 Task: Check the schedule for the "F1 Series".
Action: Mouse moved to (247, 457)
Screenshot: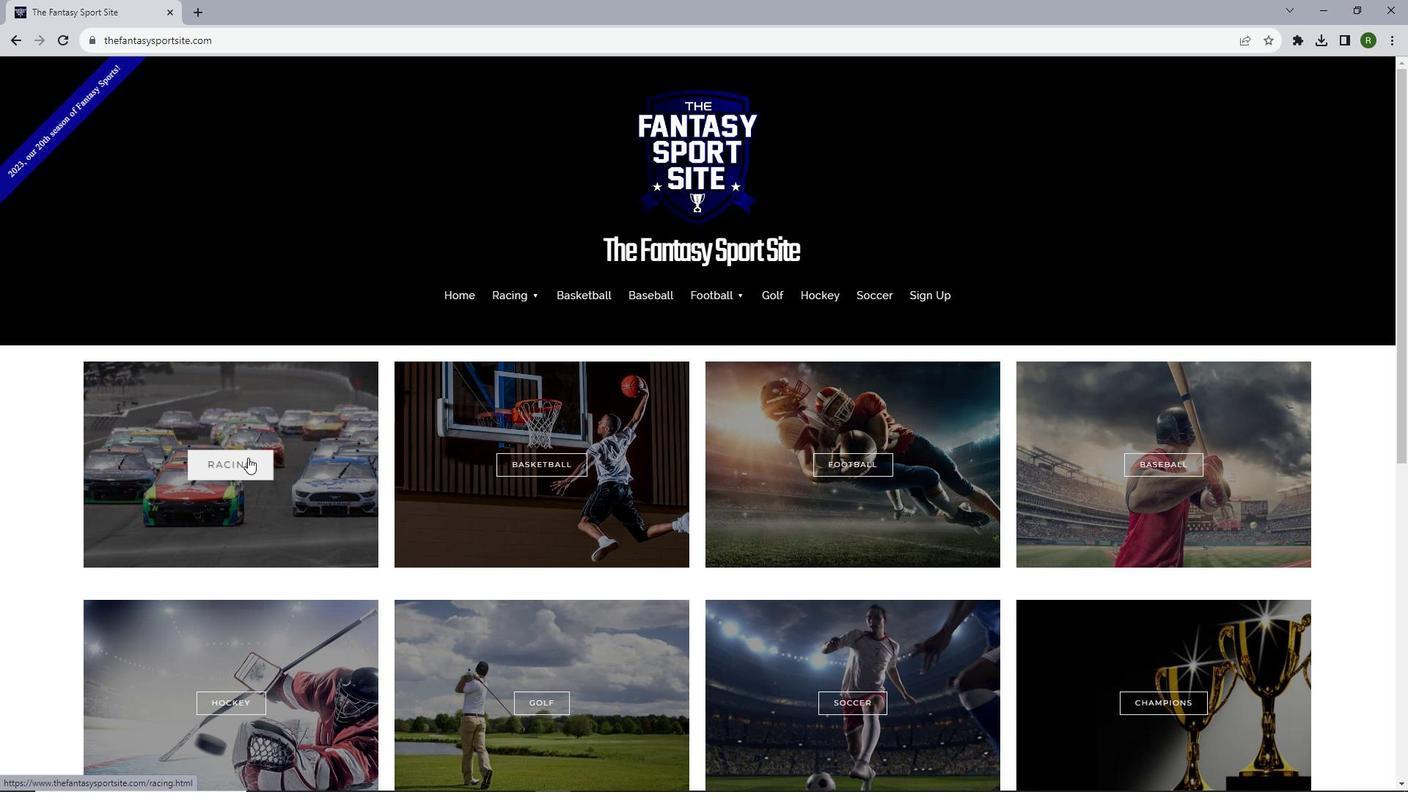 
Action: Mouse pressed left at (247, 457)
Screenshot: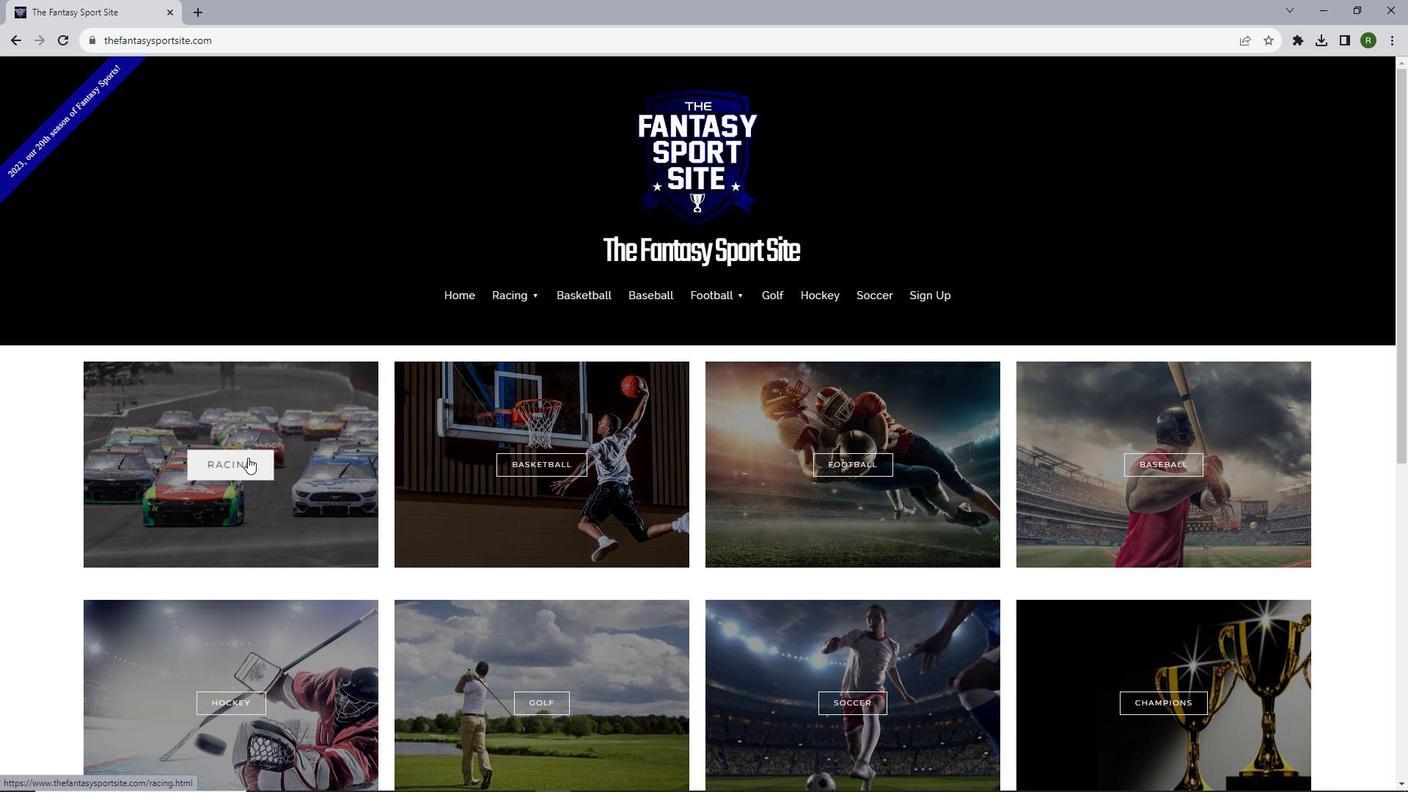 
Action: Mouse moved to (578, 434)
Screenshot: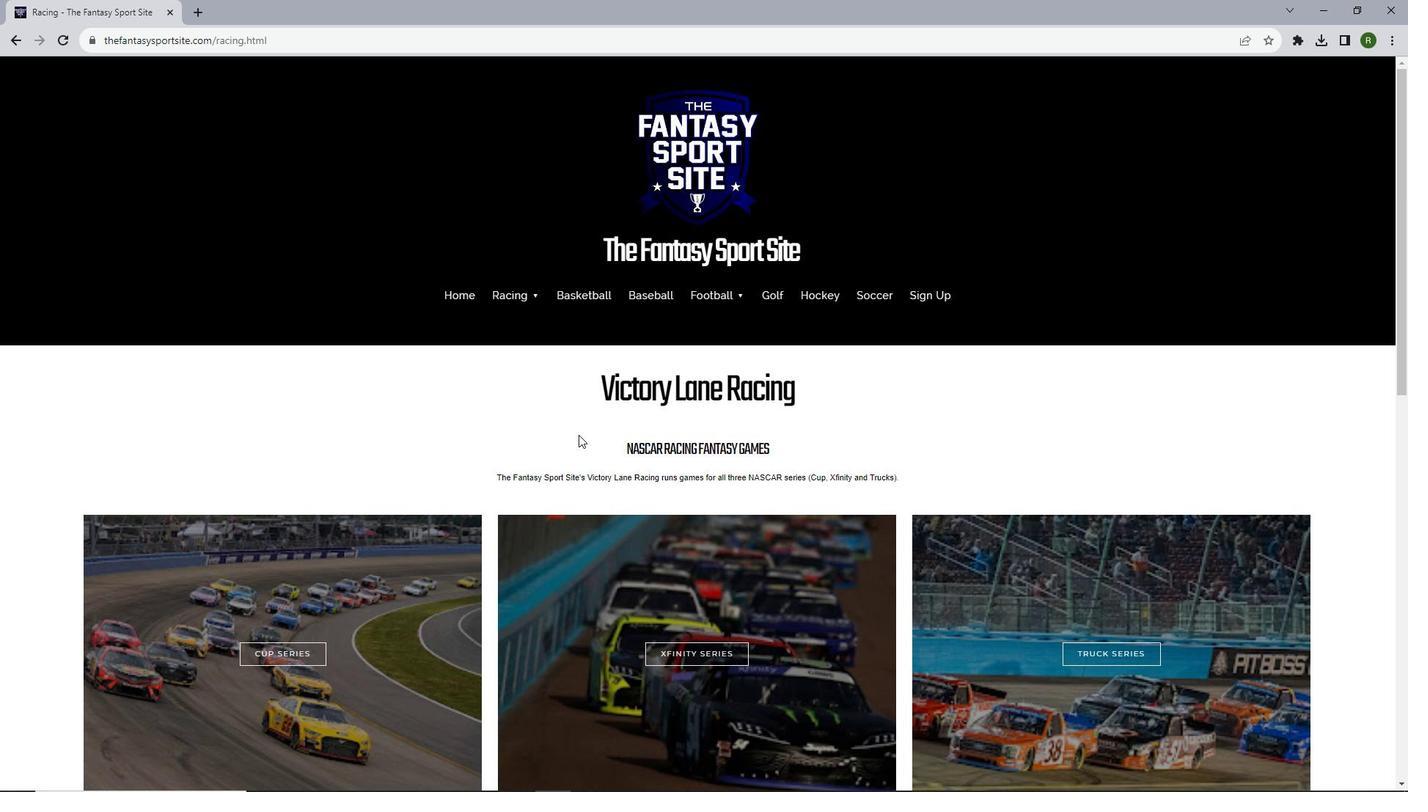 
Action: Mouse scrolled (578, 434) with delta (0, 0)
Screenshot: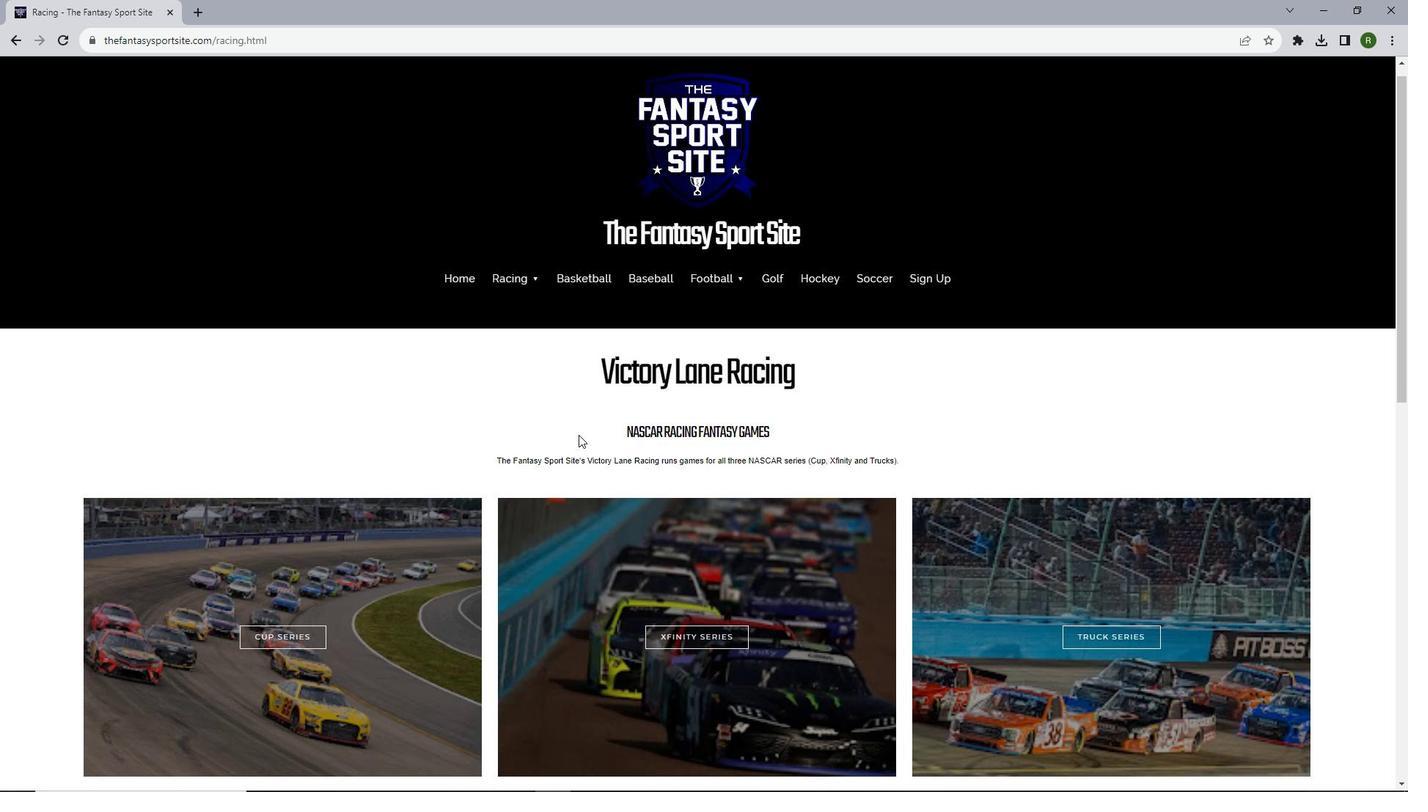 
Action: Mouse scrolled (578, 434) with delta (0, 0)
Screenshot: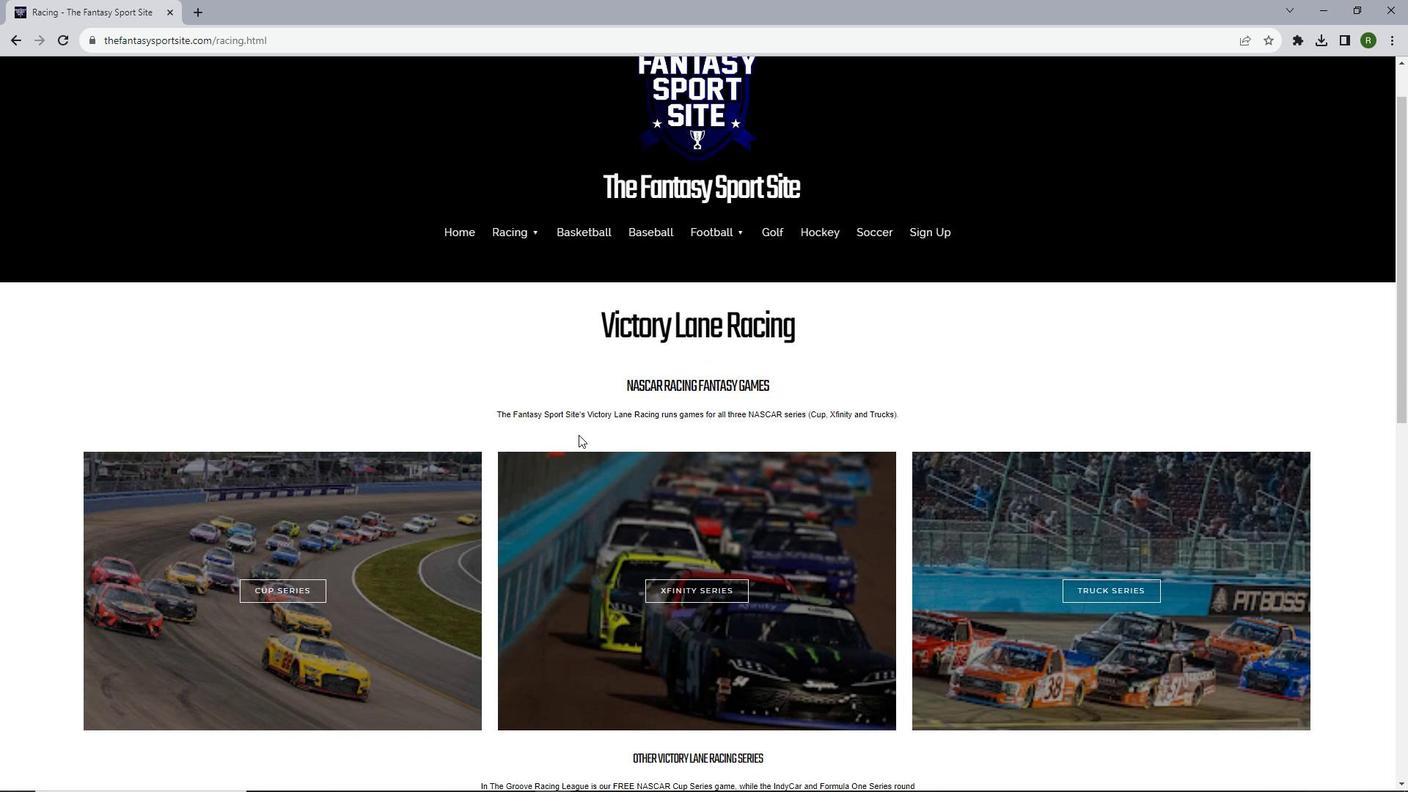 
Action: Mouse scrolled (578, 434) with delta (0, 0)
Screenshot: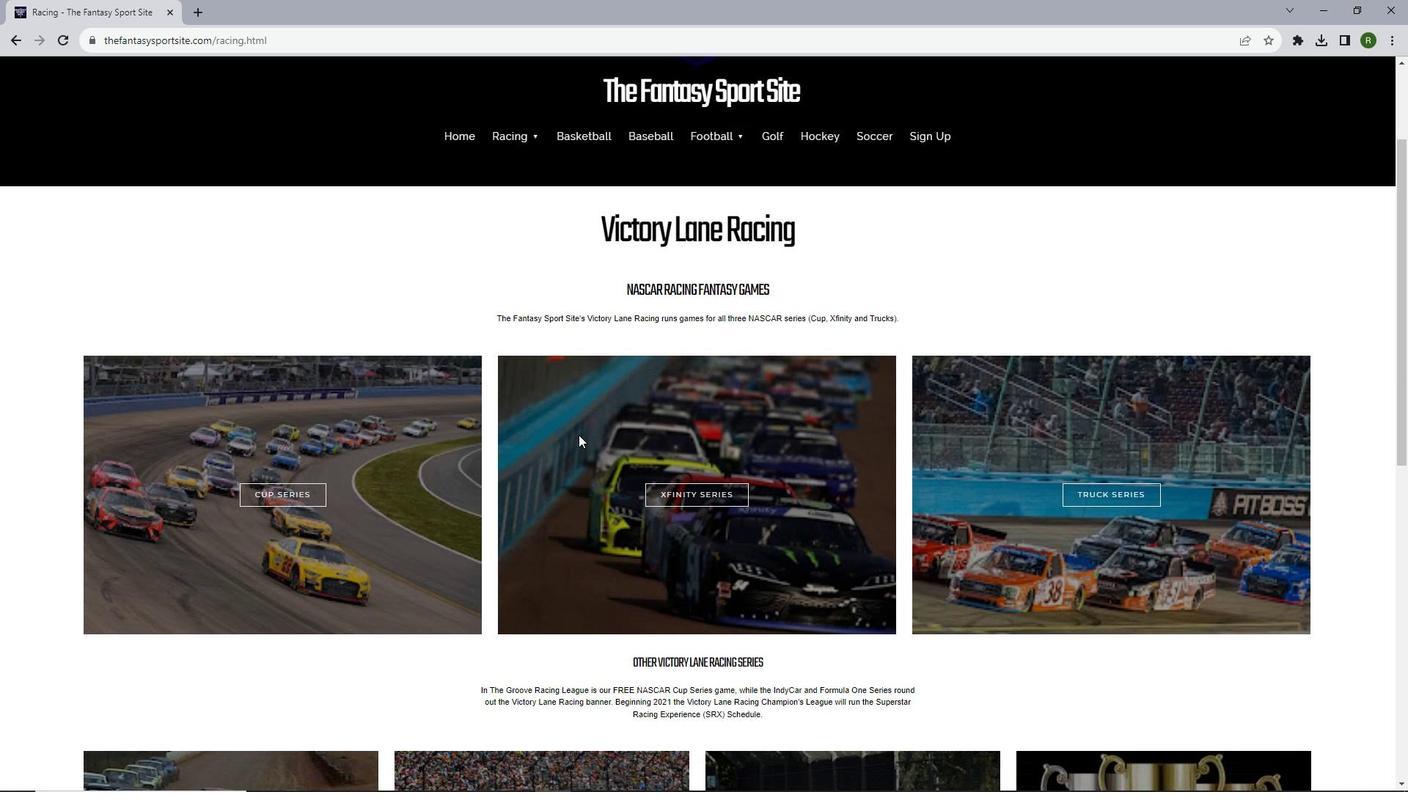 
Action: Mouse scrolled (578, 434) with delta (0, 0)
Screenshot: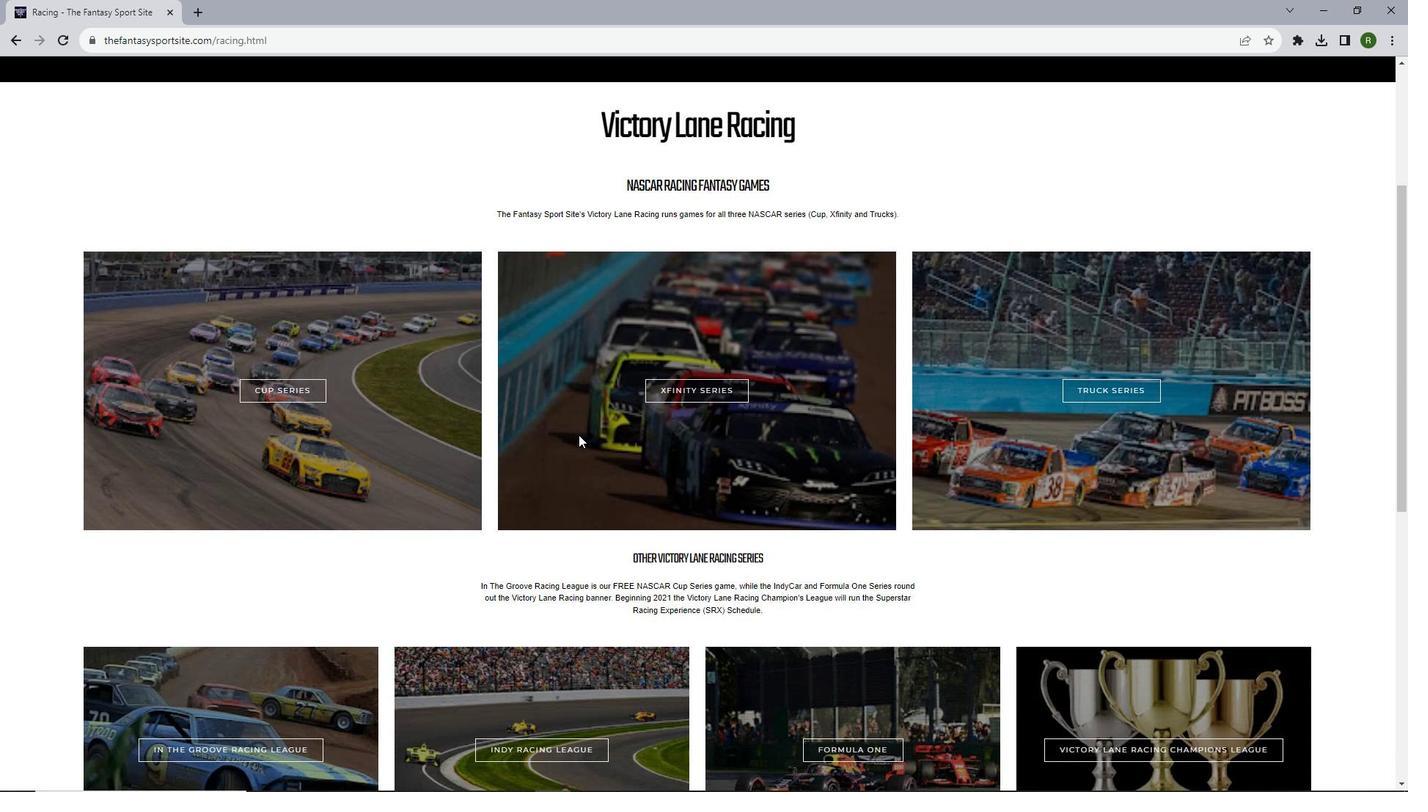
Action: Mouse scrolled (578, 434) with delta (0, 0)
Screenshot: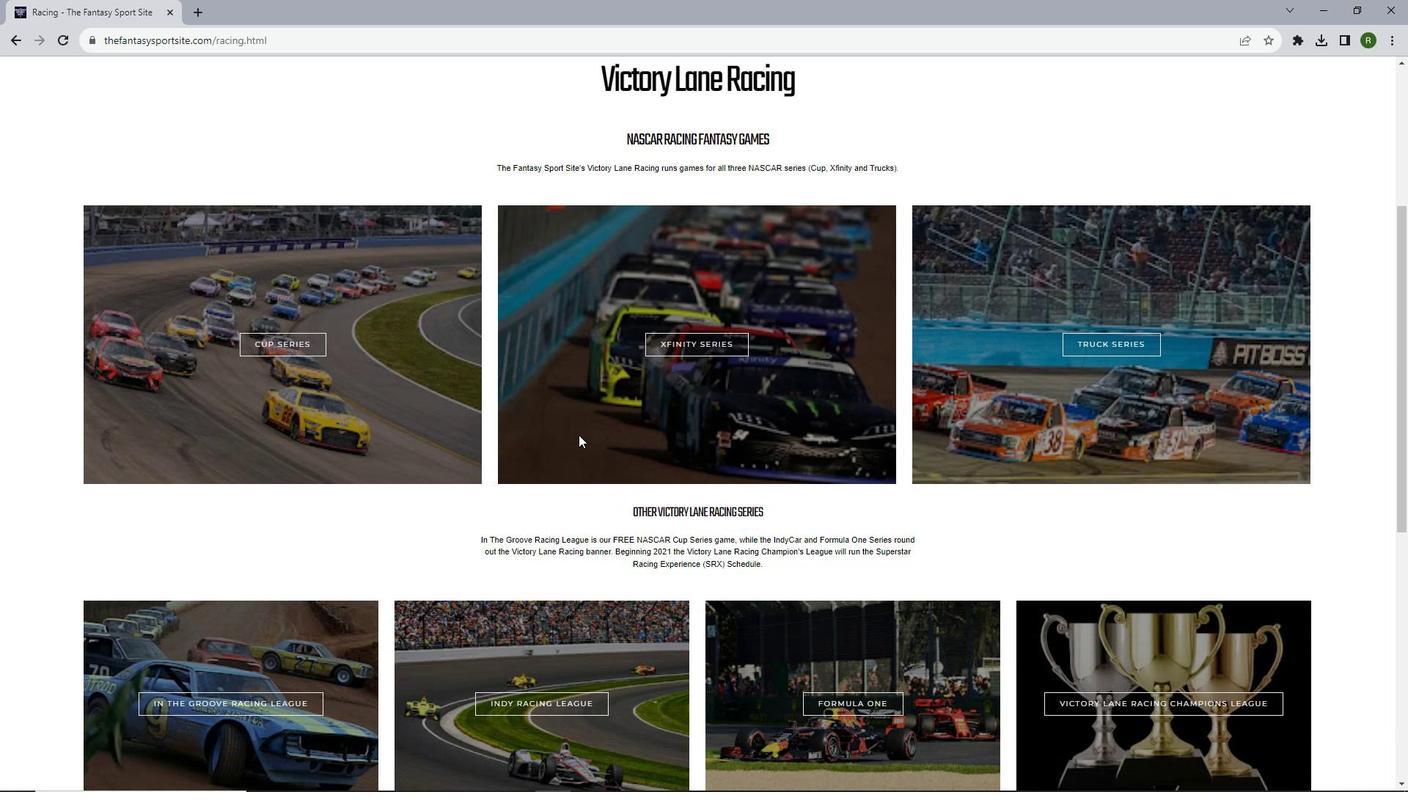 
Action: Mouse scrolled (578, 434) with delta (0, 0)
Screenshot: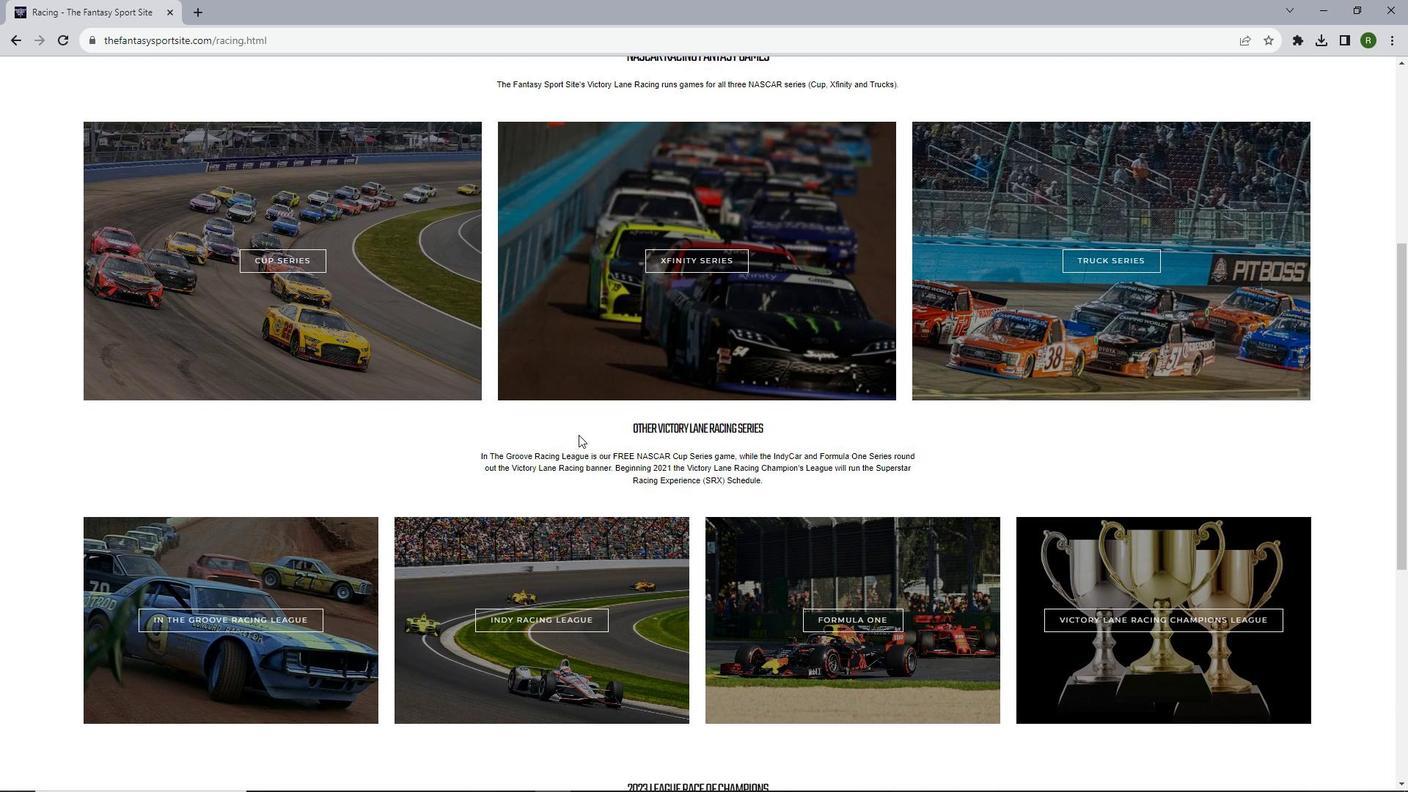
Action: Mouse moved to (831, 577)
Screenshot: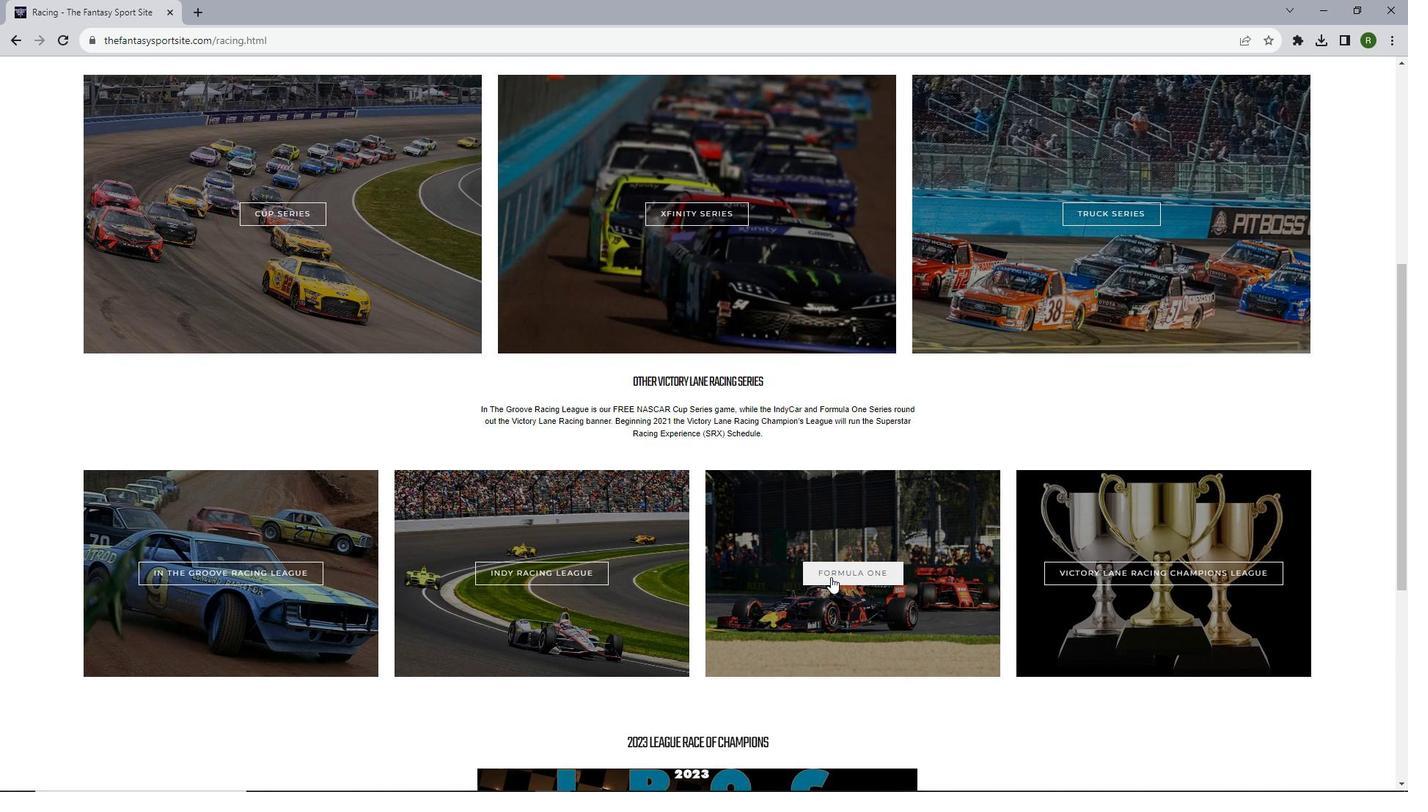 
Action: Mouse pressed left at (831, 577)
Screenshot: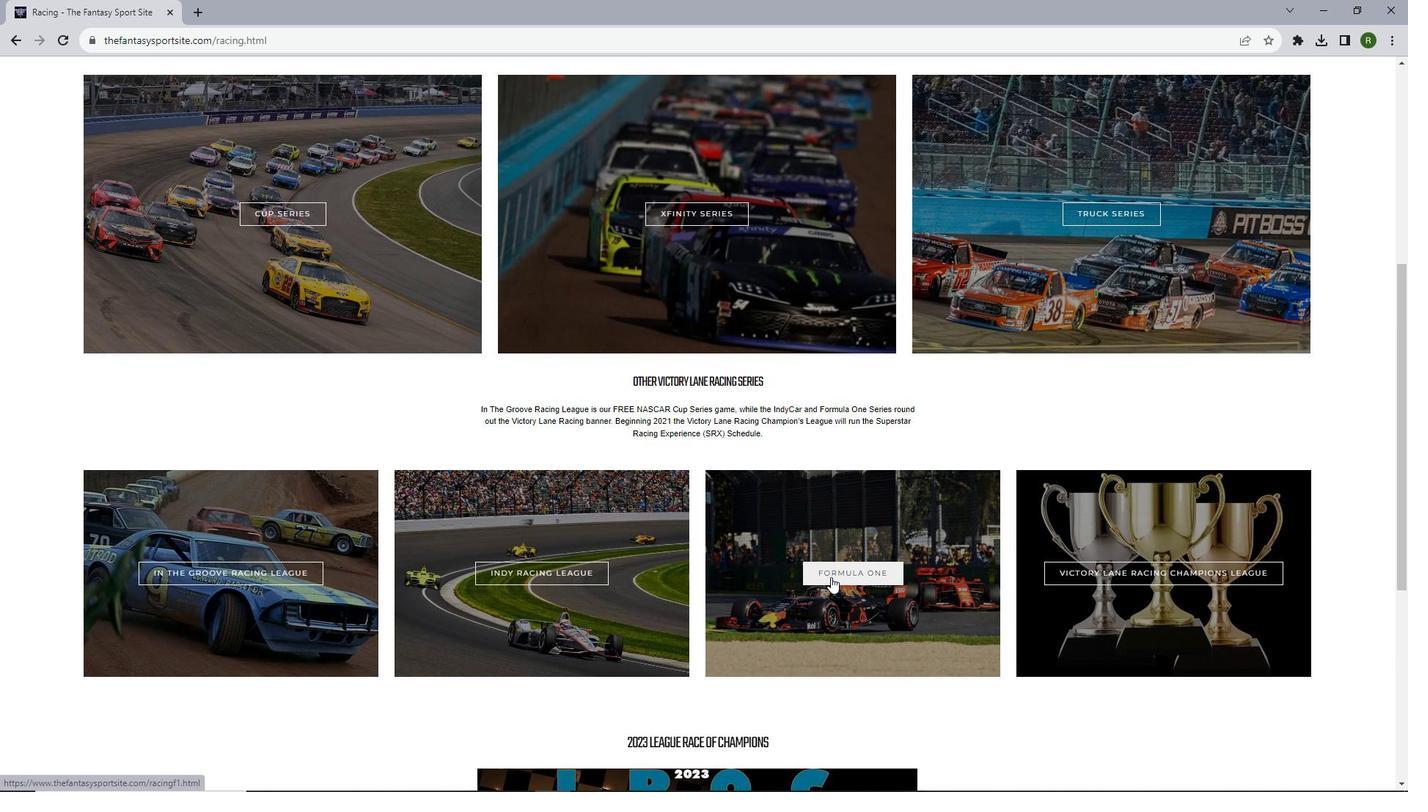 
Action: Mouse moved to (823, 556)
Screenshot: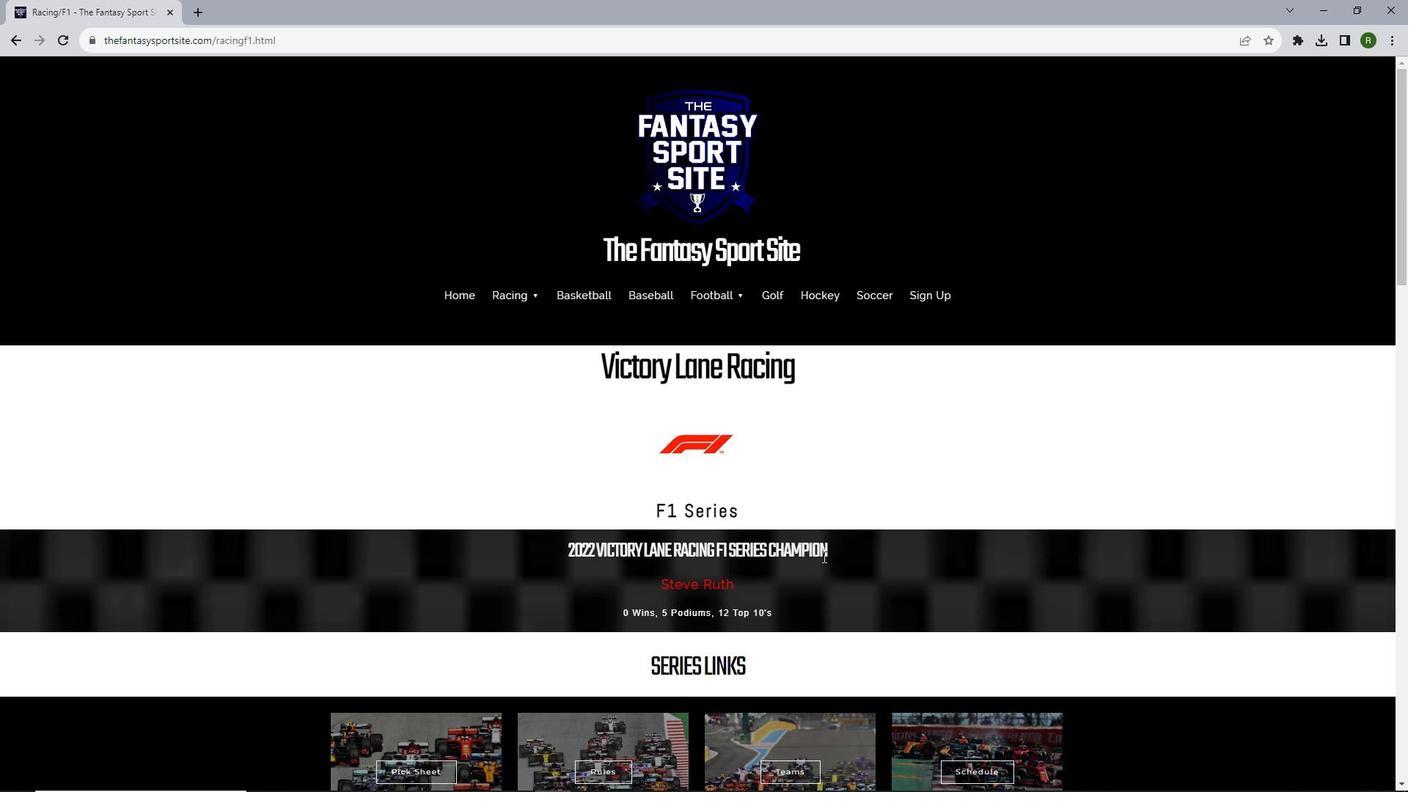 
Action: Mouse scrolled (823, 556) with delta (0, 0)
Screenshot: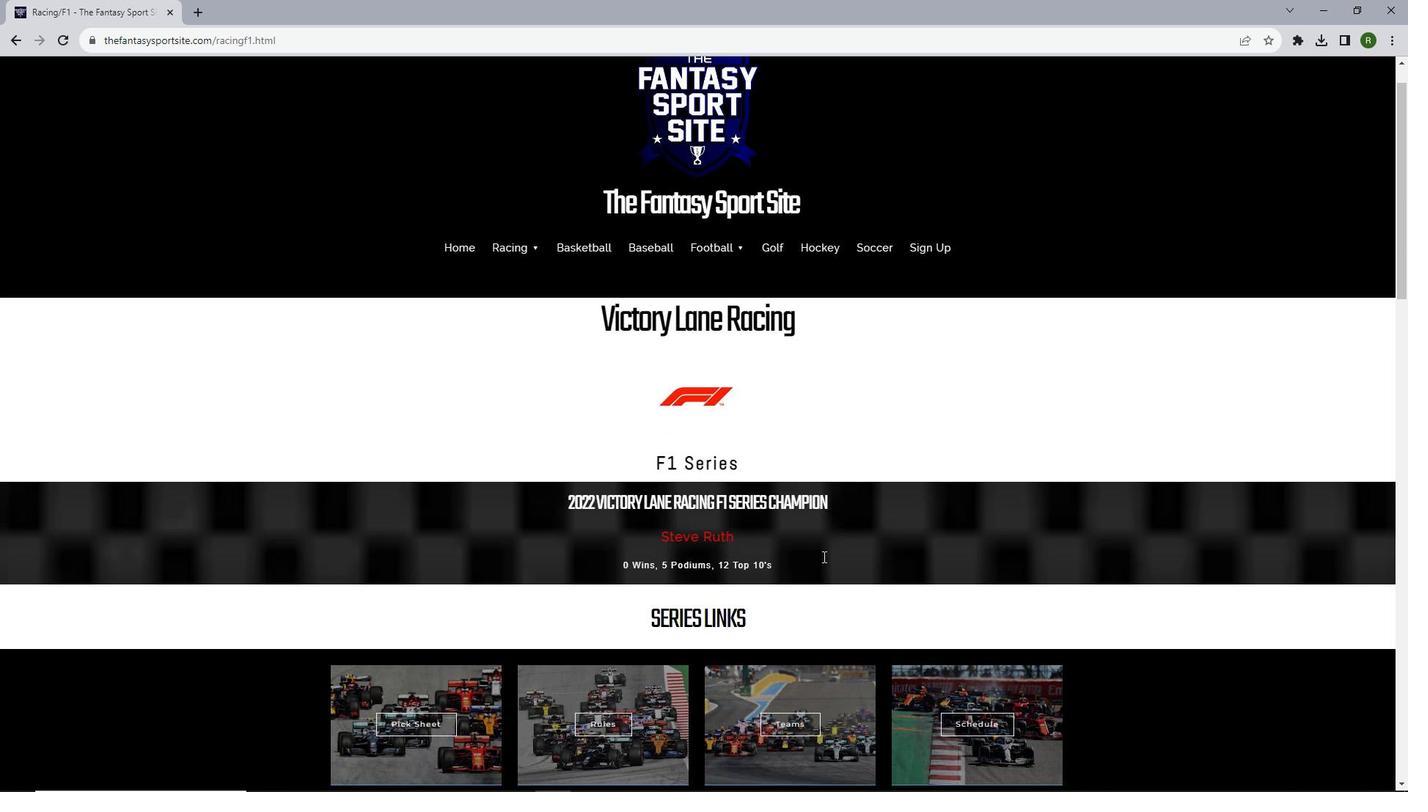 
Action: Mouse scrolled (823, 556) with delta (0, 0)
Screenshot: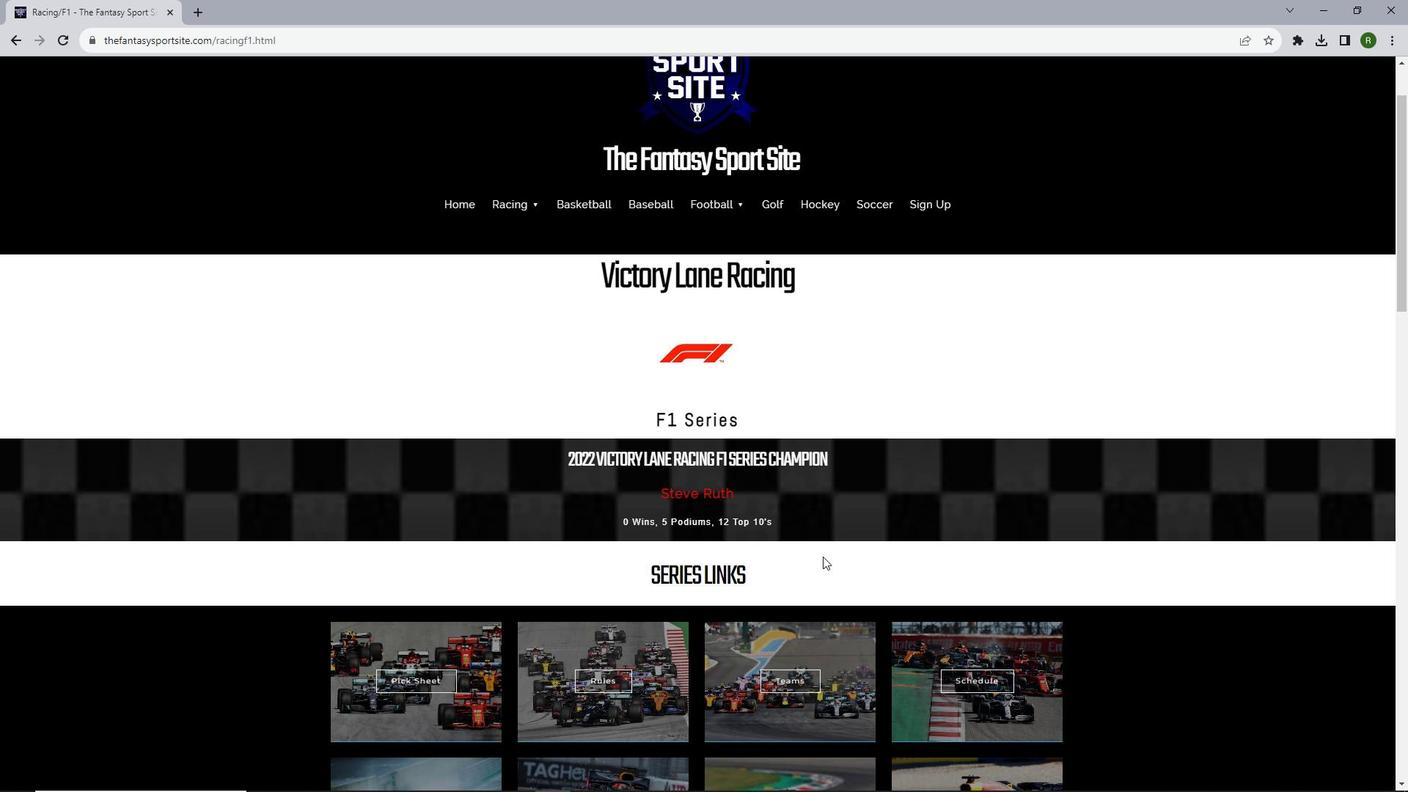 
Action: Mouse scrolled (823, 556) with delta (0, 0)
Screenshot: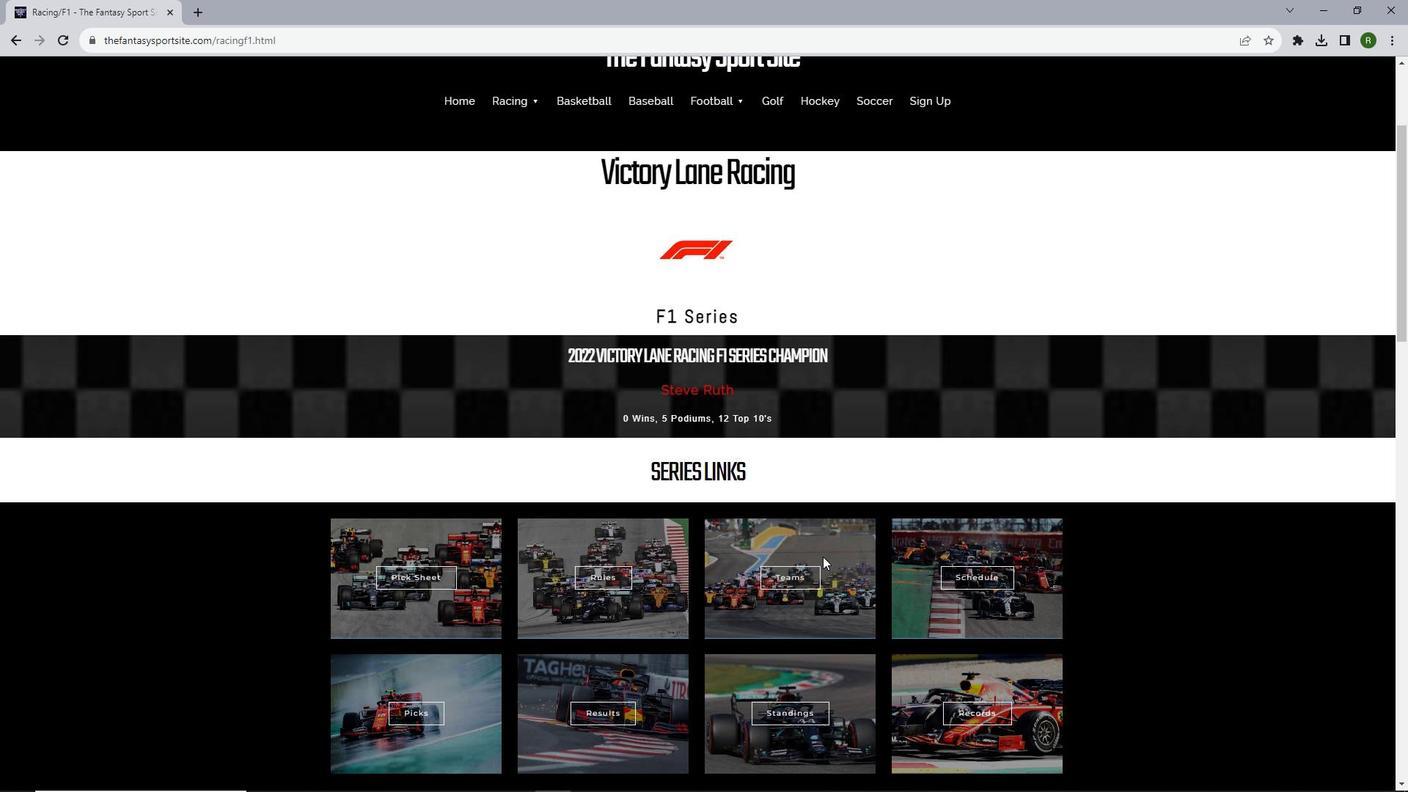 
Action: Mouse scrolled (823, 556) with delta (0, 0)
Screenshot: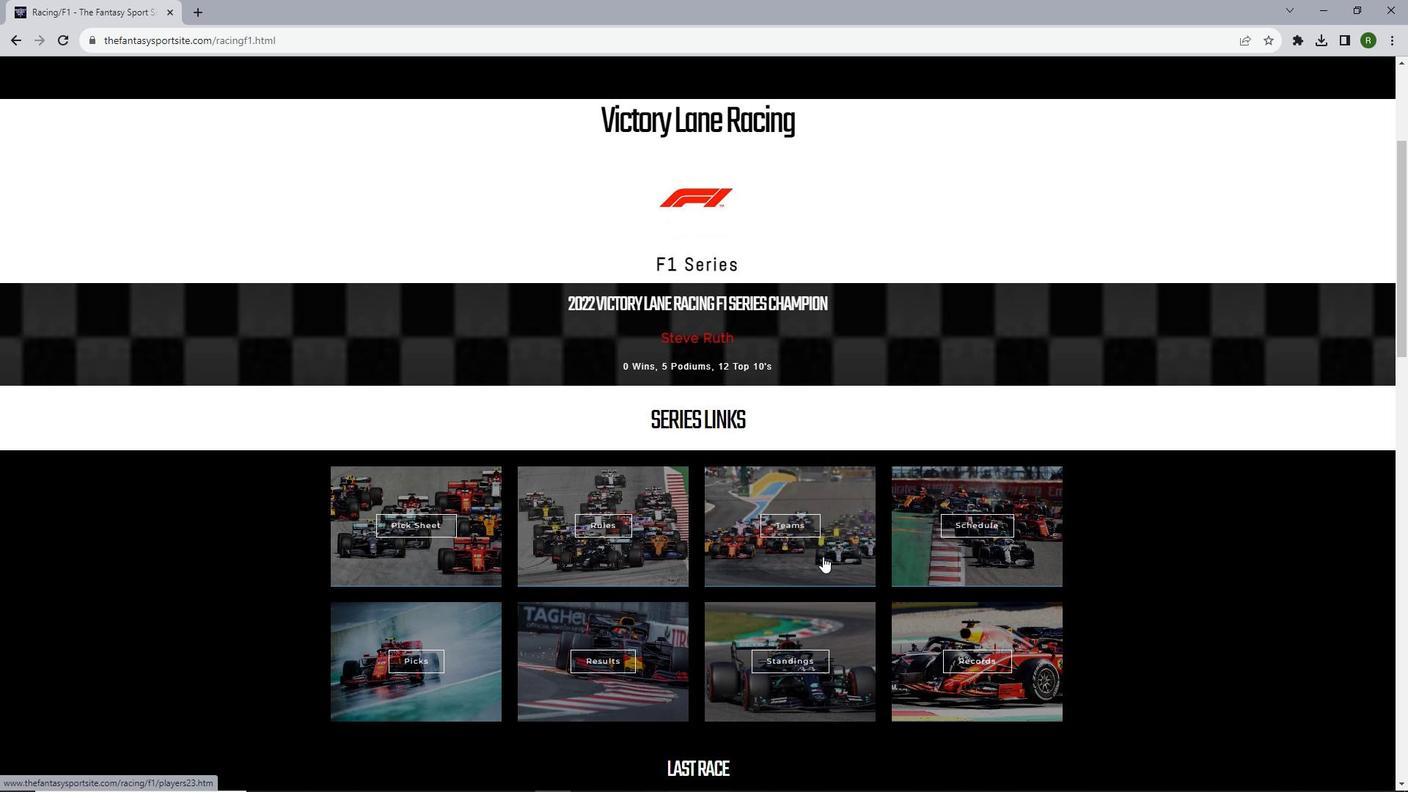 
Action: Mouse scrolled (823, 556) with delta (0, 0)
Screenshot: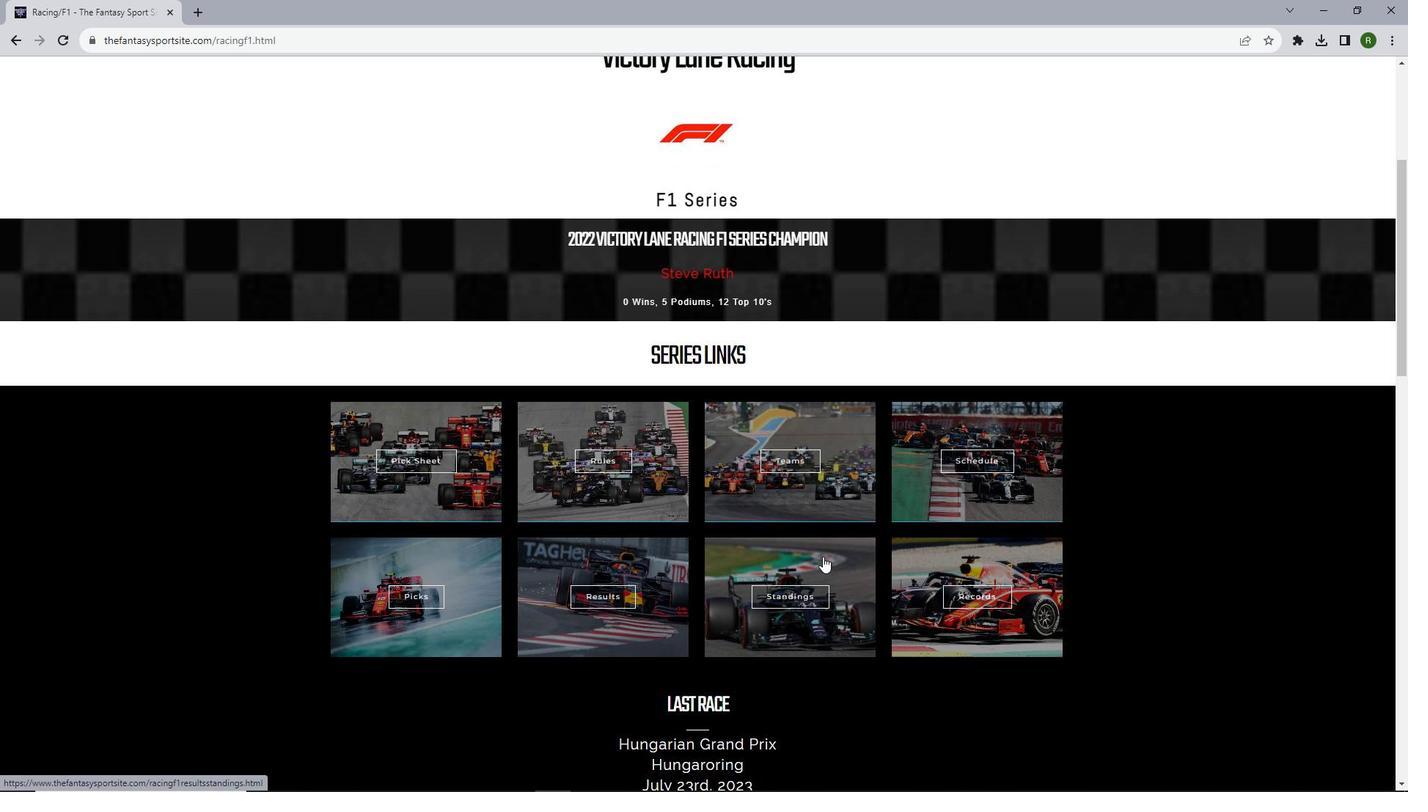 
Action: Mouse moved to (976, 408)
Screenshot: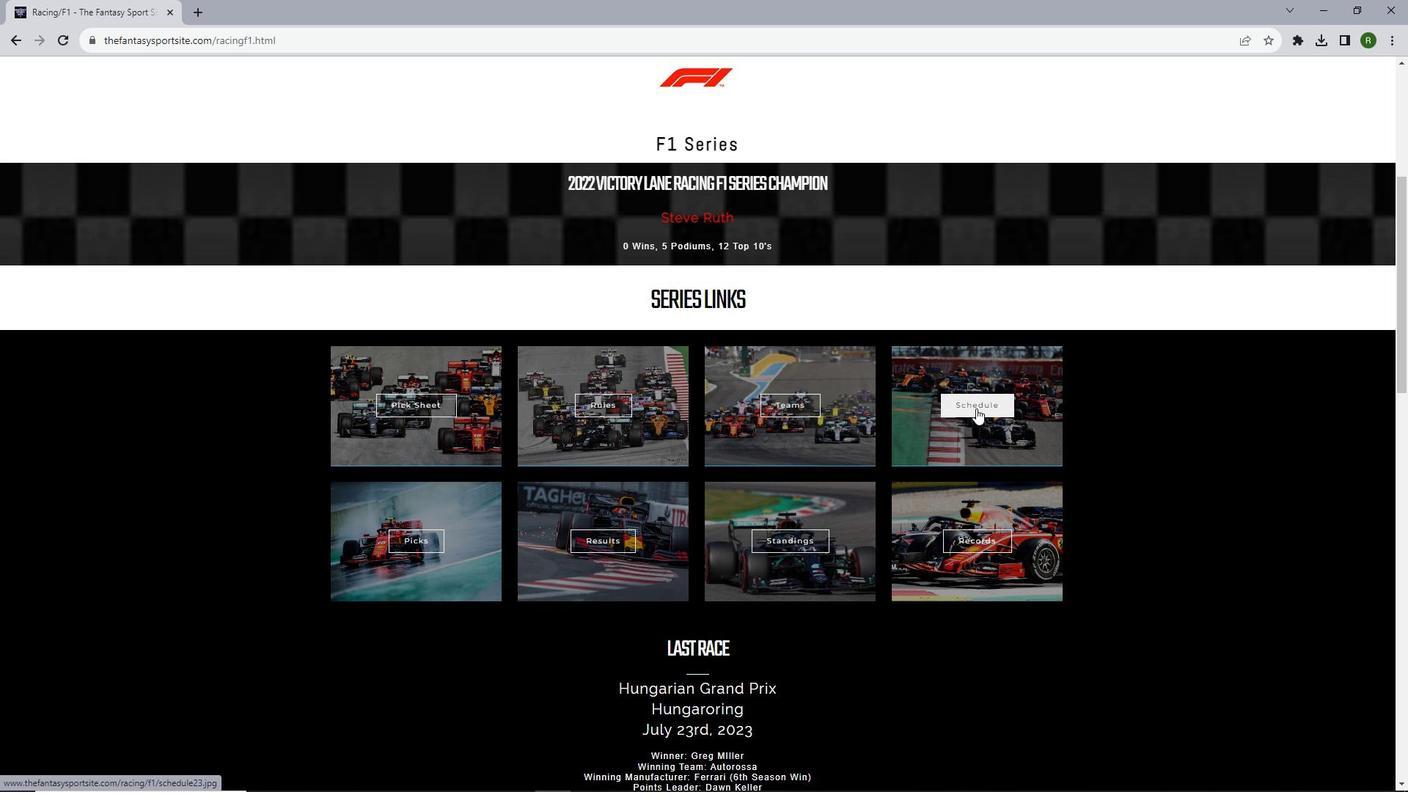 
Action: Mouse pressed left at (976, 408)
Screenshot: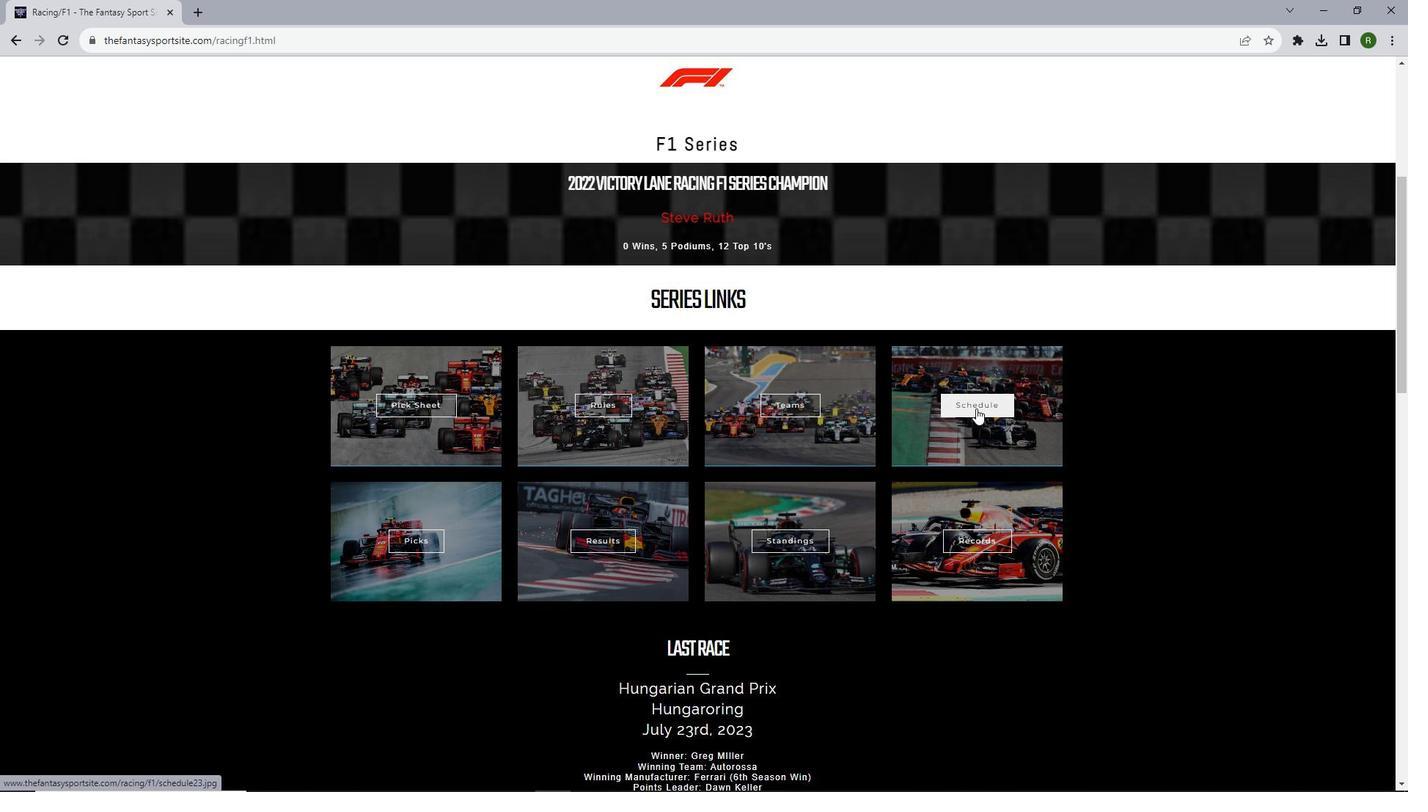 
Action: Mouse moved to (889, 429)
Screenshot: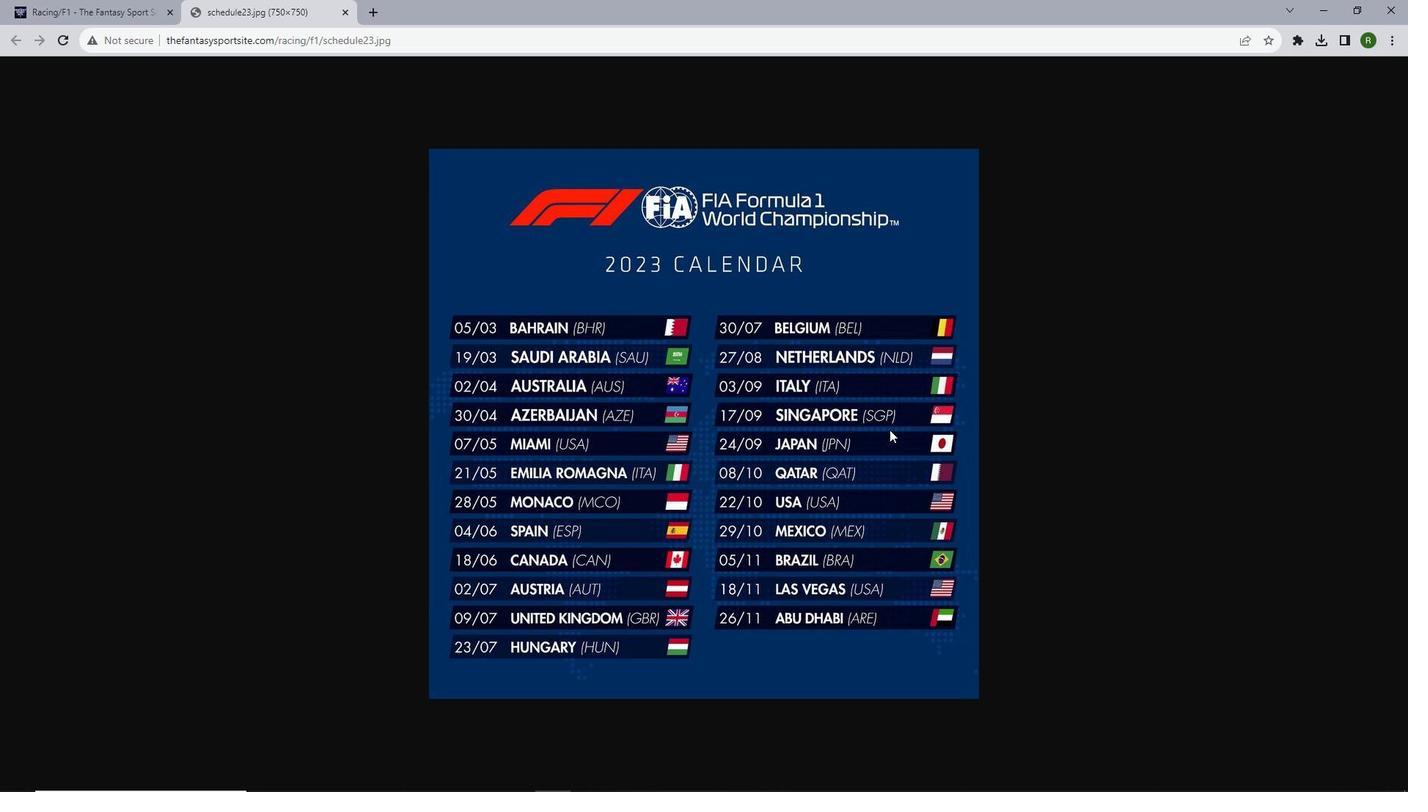 
